 Task: Select the off option in the line numbers.
Action: Mouse moved to (19, 641)
Screenshot: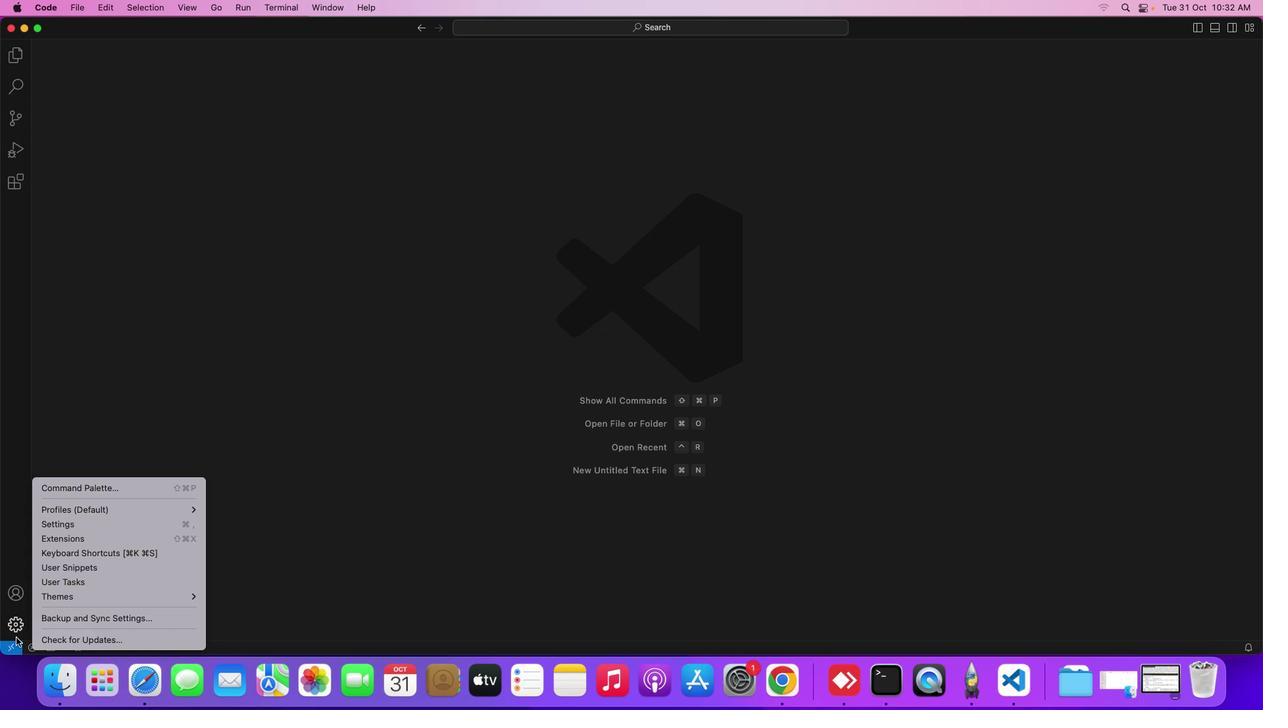 
Action: Mouse pressed left at (19, 641)
Screenshot: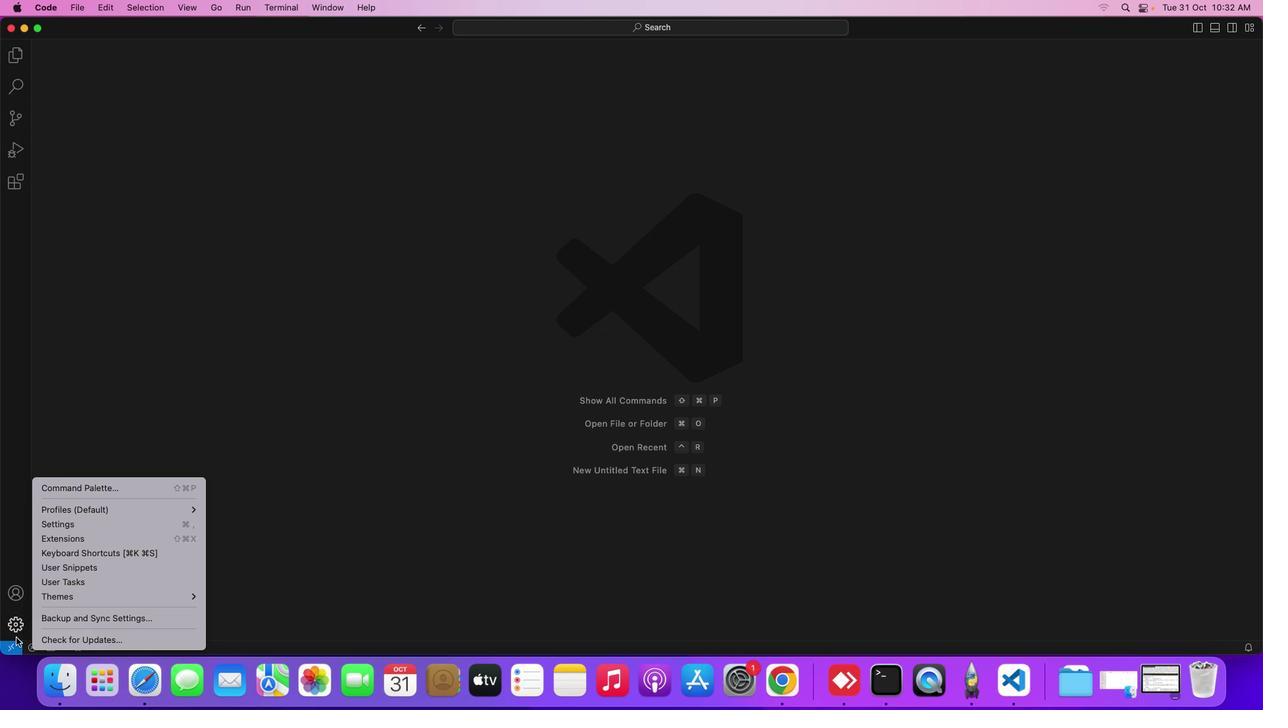 
Action: Mouse moved to (103, 533)
Screenshot: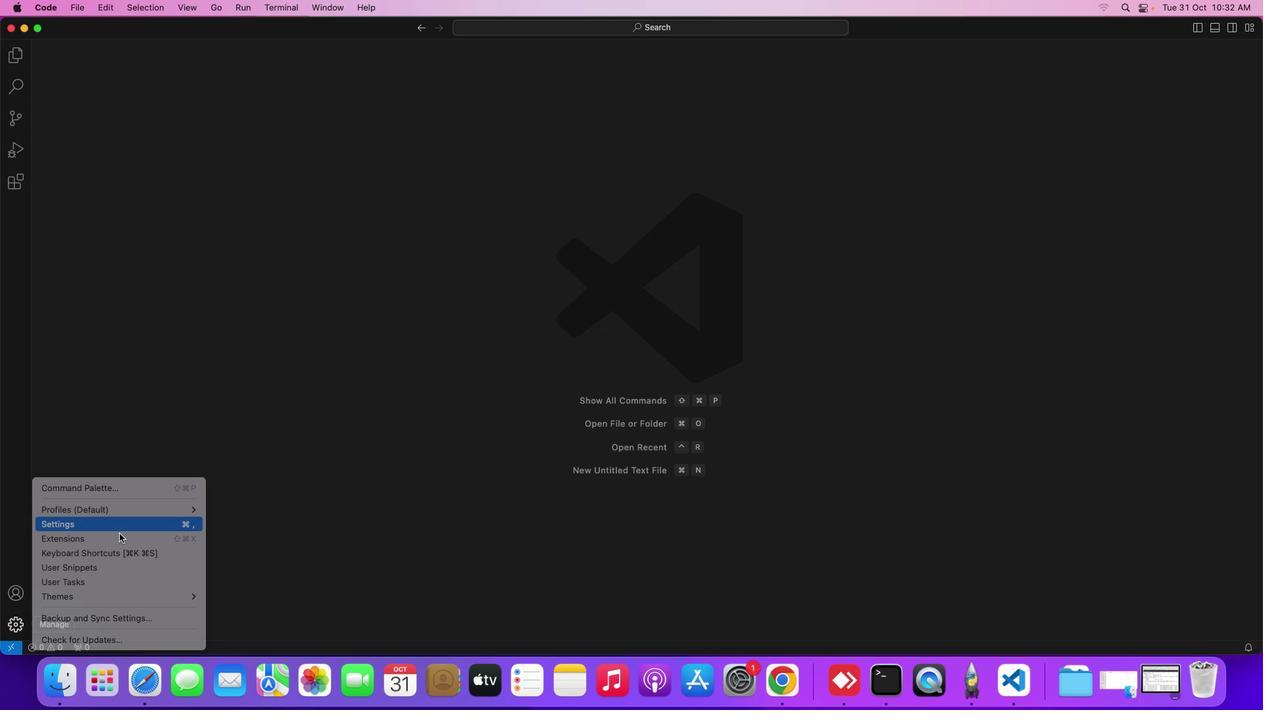 
Action: Mouse pressed left at (103, 533)
Screenshot: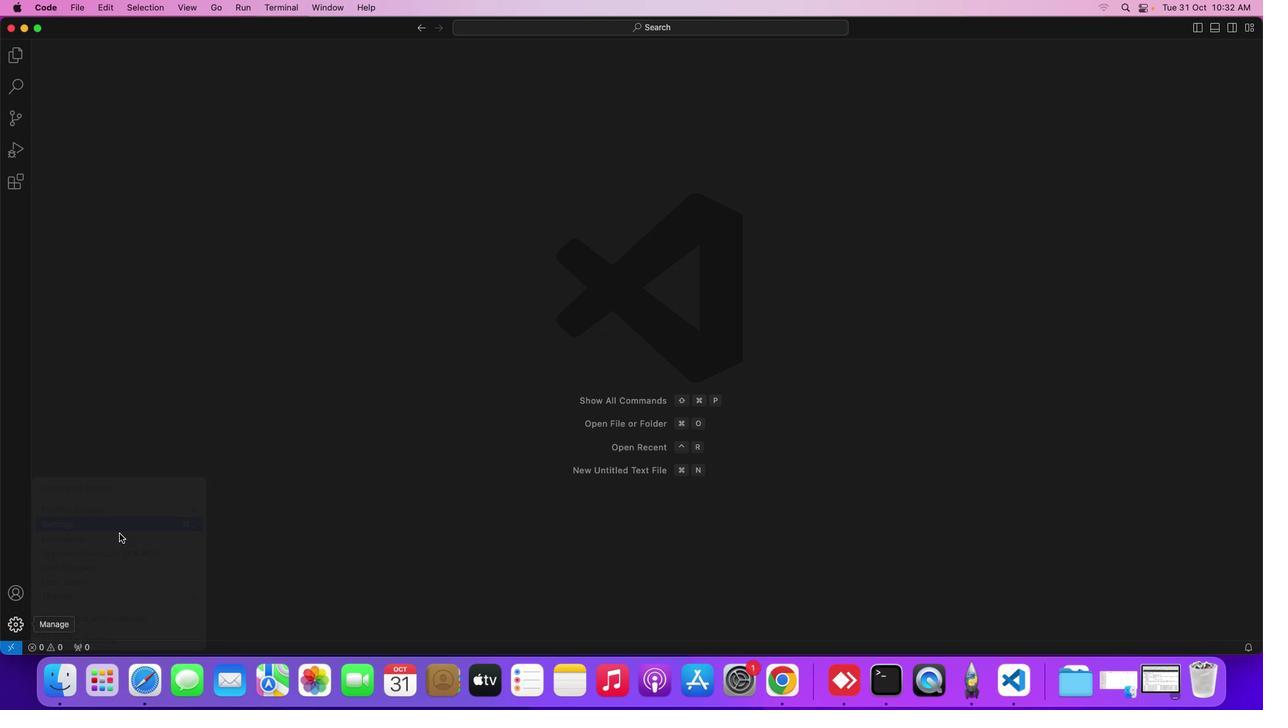 
Action: Mouse moved to (593, 593)
Screenshot: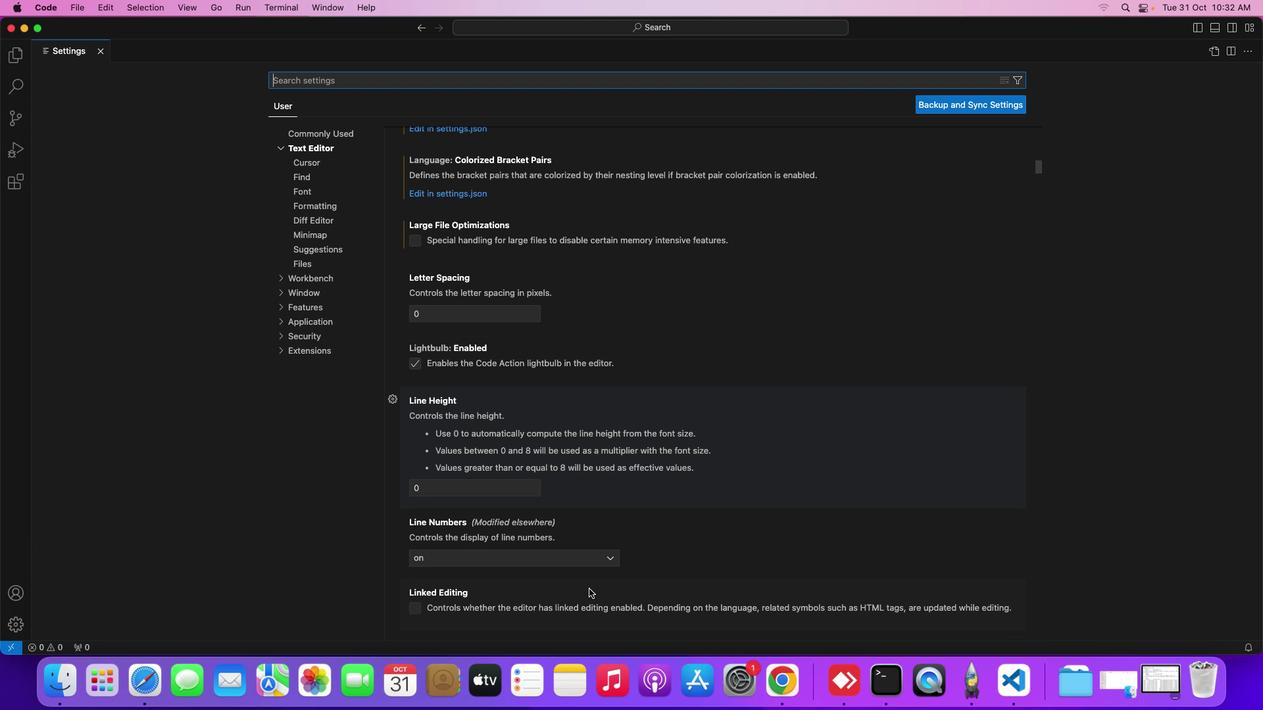
Action: Mouse scrolled (593, 593) with delta (3, 3)
Screenshot: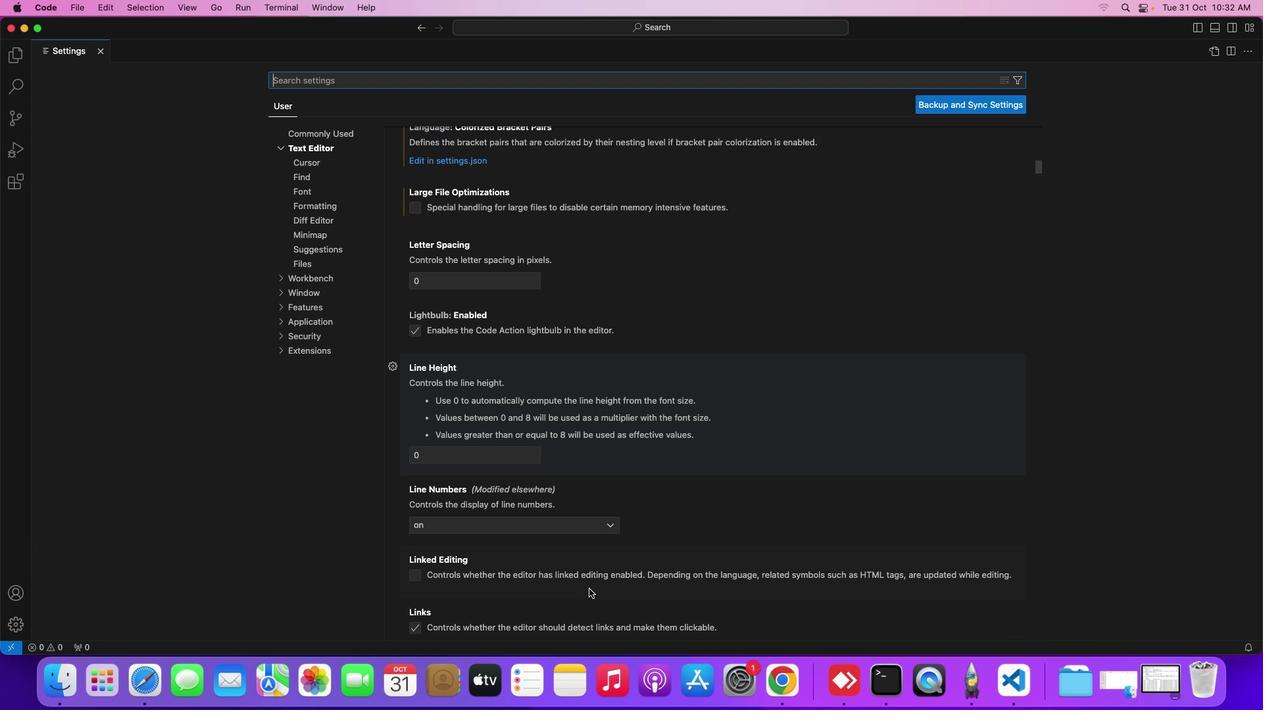 
Action: Mouse scrolled (593, 593) with delta (3, 3)
Screenshot: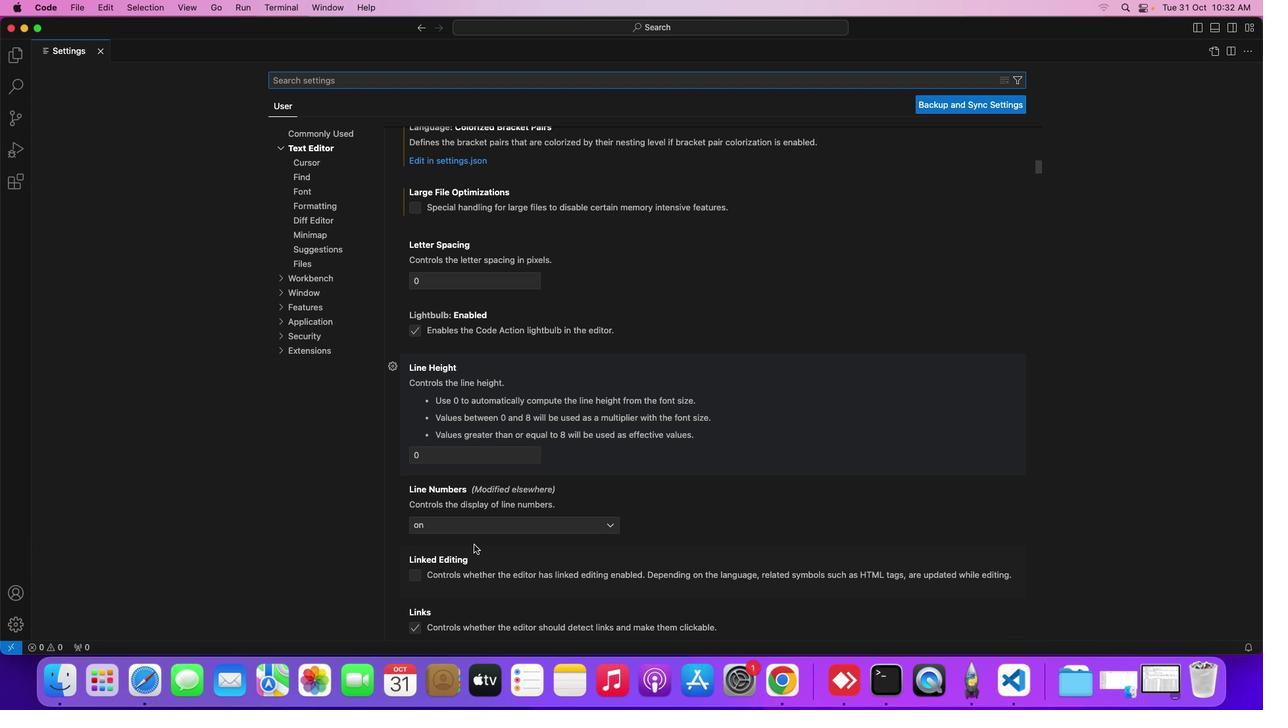 
Action: Mouse moved to (510, 525)
Screenshot: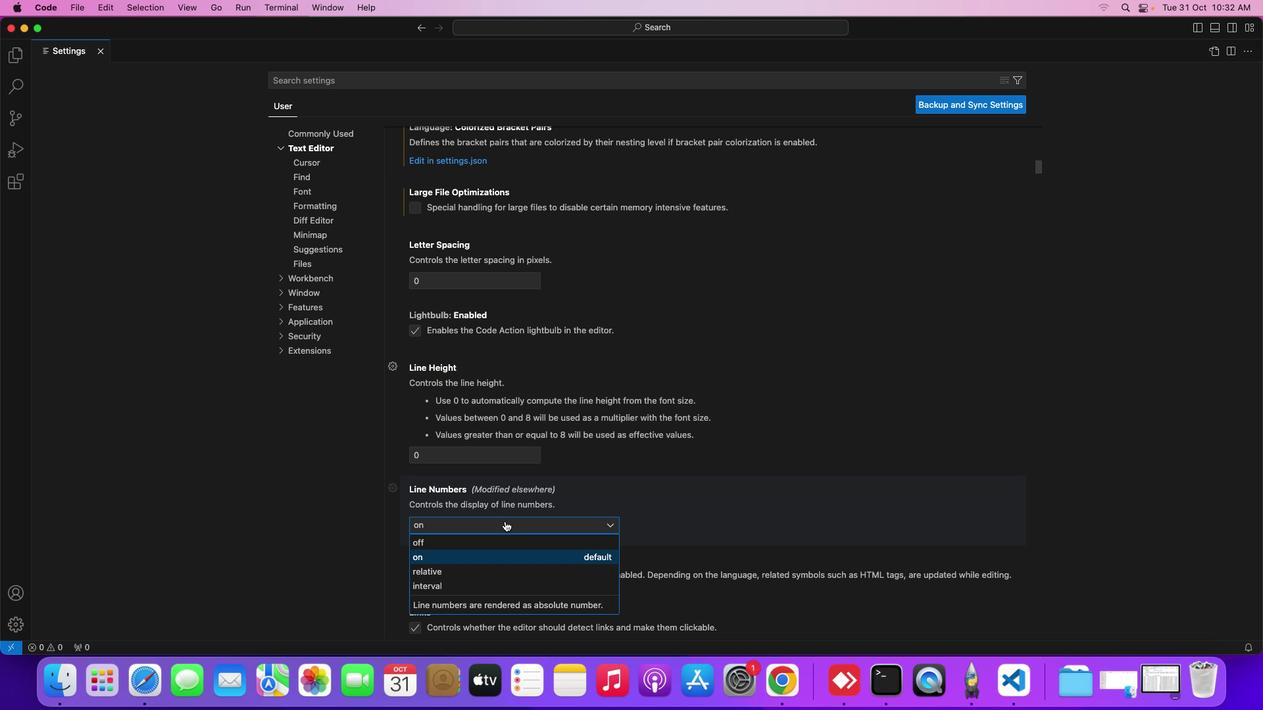 
Action: Mouse pressed left at (510, 525)
Screenshot: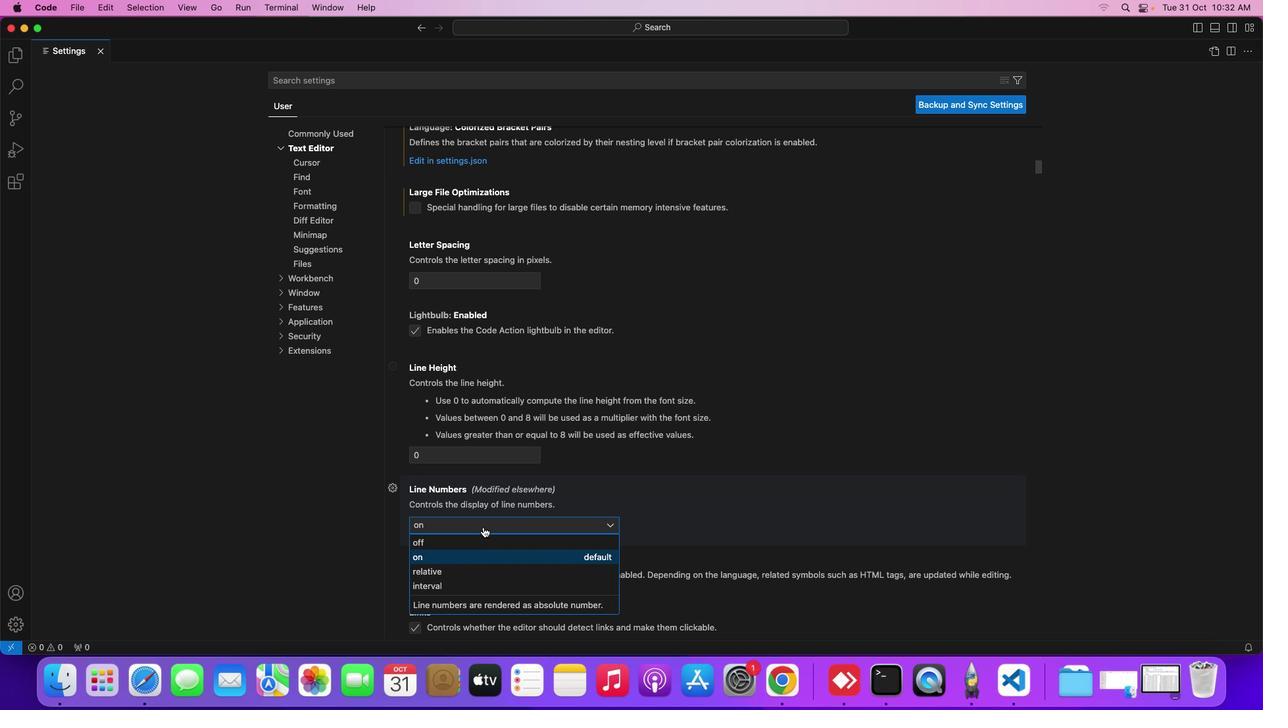 
Action: Mouse moved to (442, 551)
Screenshot: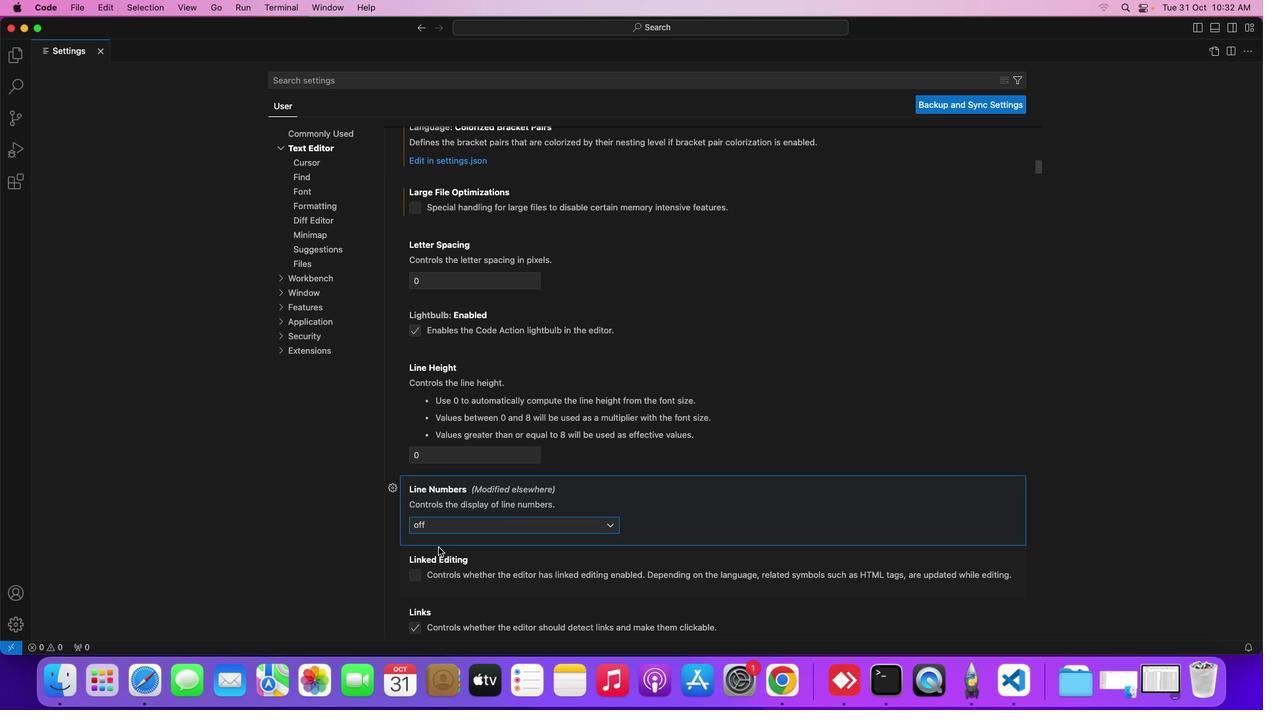 
Action: Mouse pressed left at (442, 551)
Screenshot: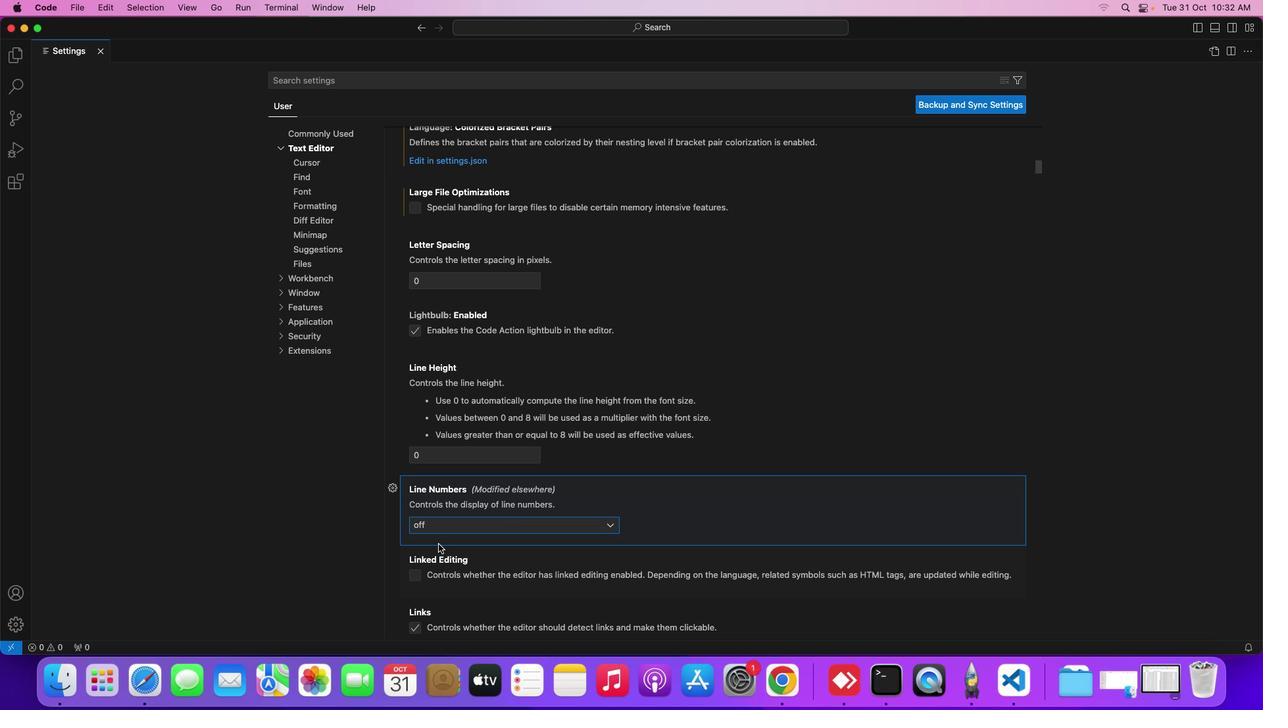 
Action: Mouse moved to (1160, 477)
Screenshot: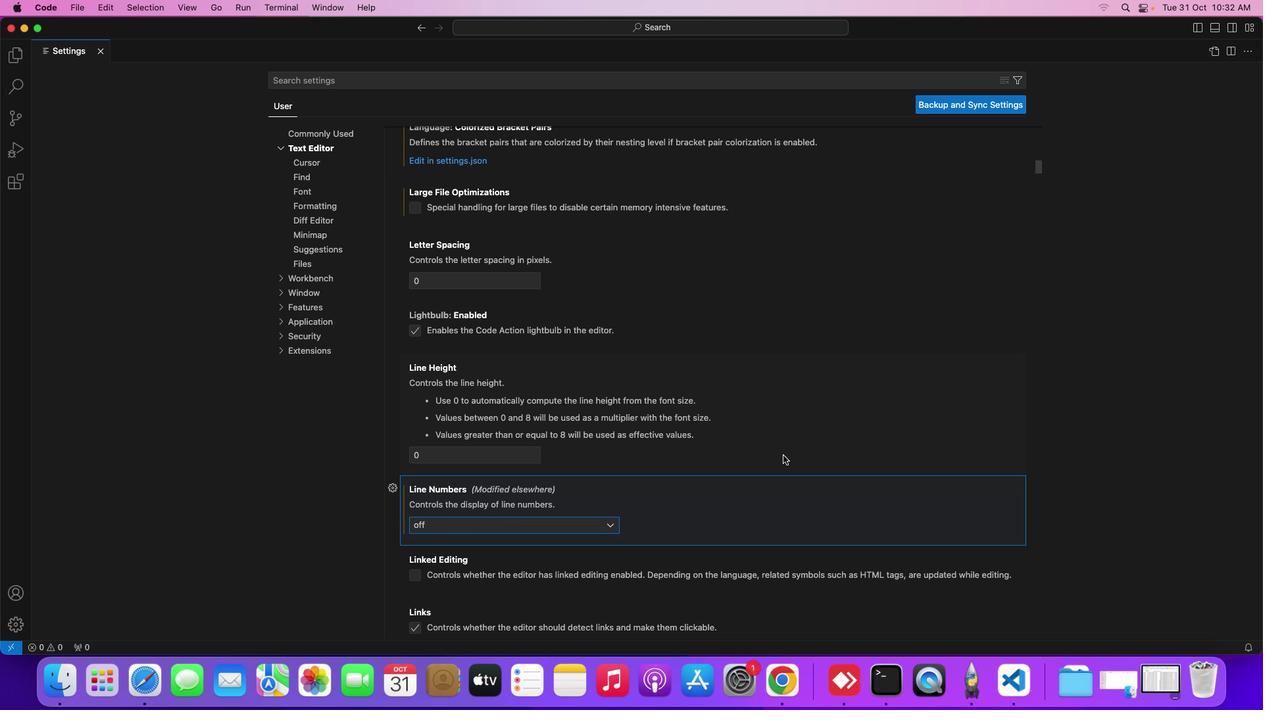 
